Task: Add the "yellow" label to card.
Action: Mouse moved to (1112, 91)
Screenshot: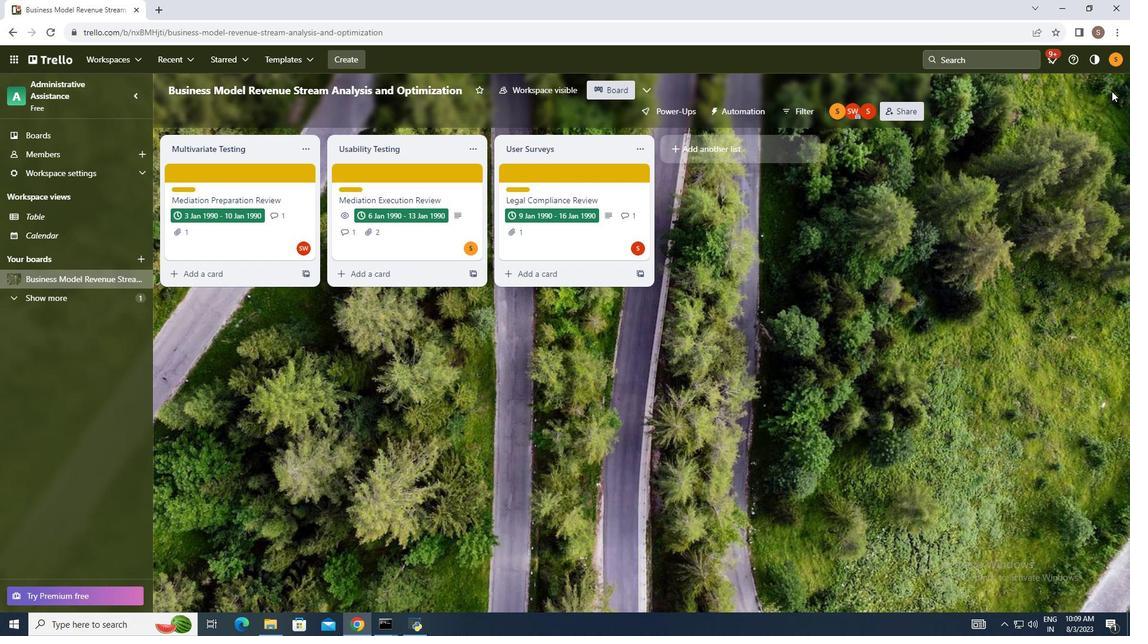 
Action: Mouse pressed left at (1112, 91)
Screenshot: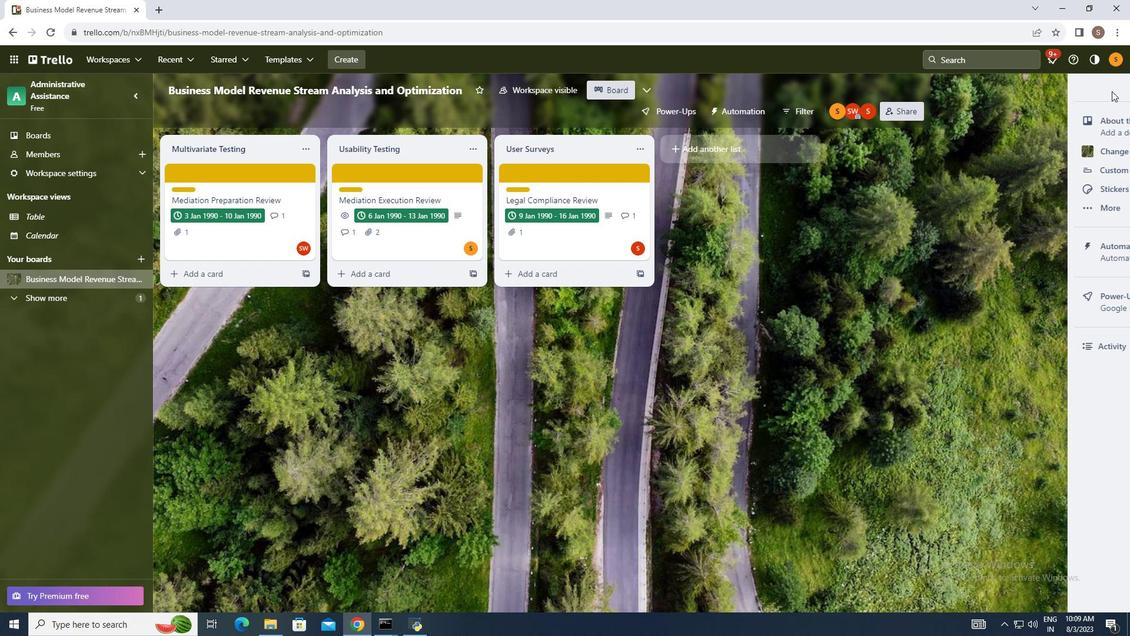
Action: Mouse moved to (1039, 253)
Screenshot: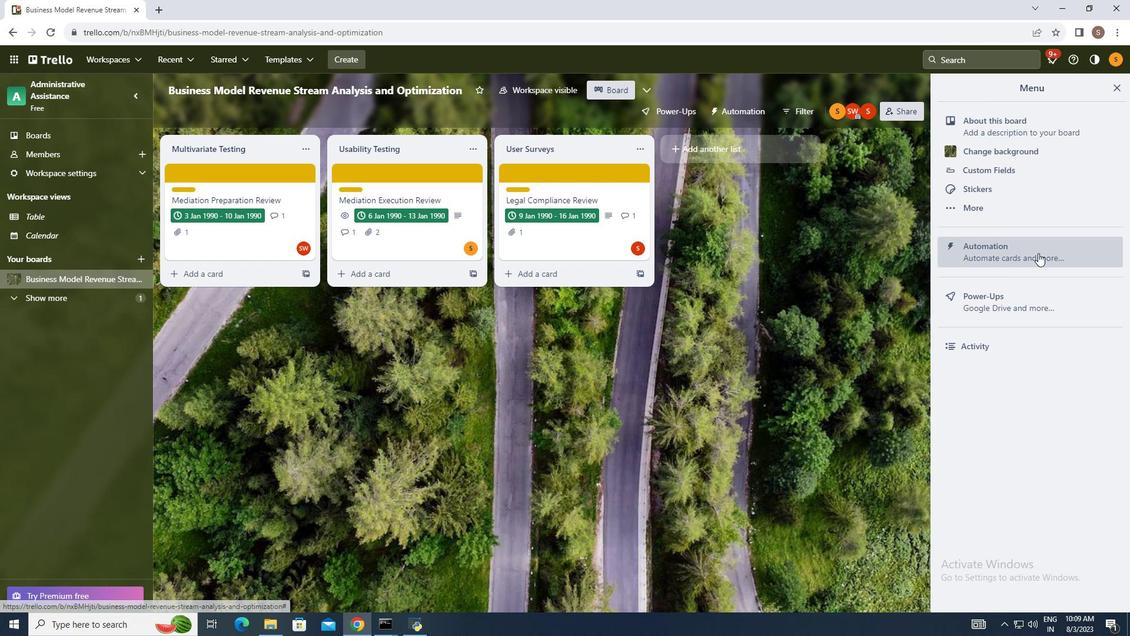 
Action: Mouse pressed left at (1039, 253)
Screenshot: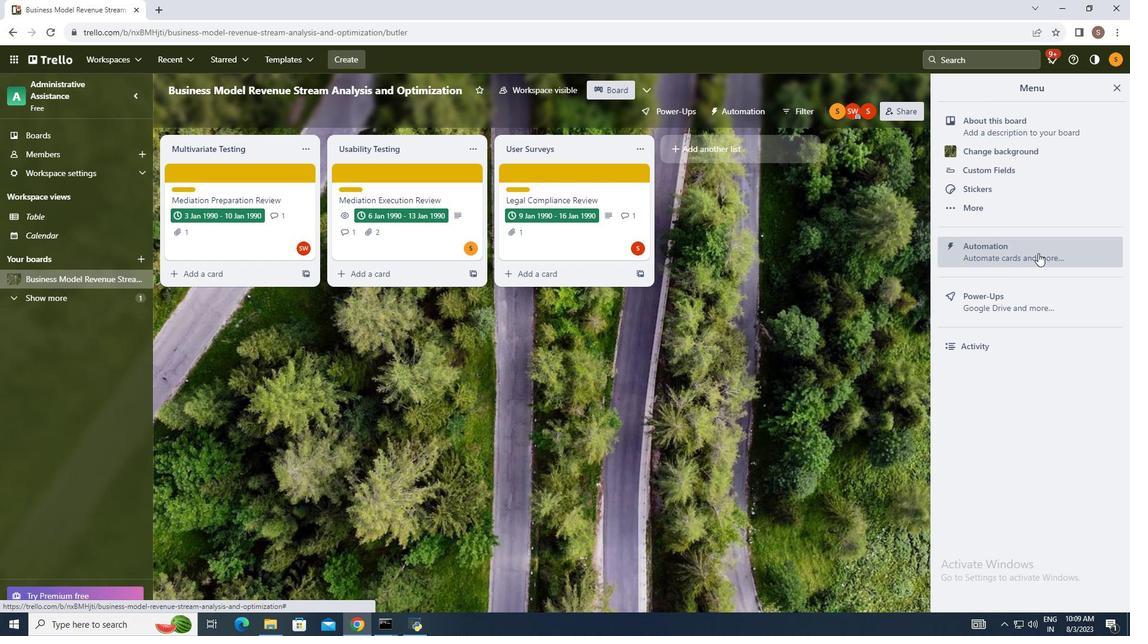
Action: Mouse moved to (215, 305)
Screenshot: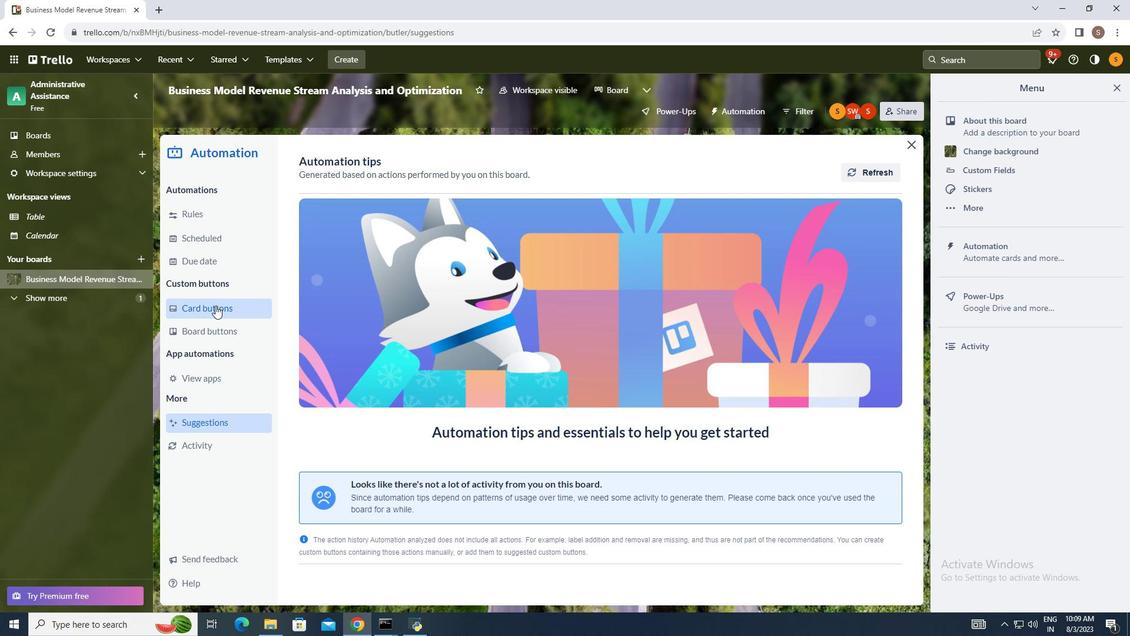 
Action: Mouse pressed left at (215, 305)
Screenshot: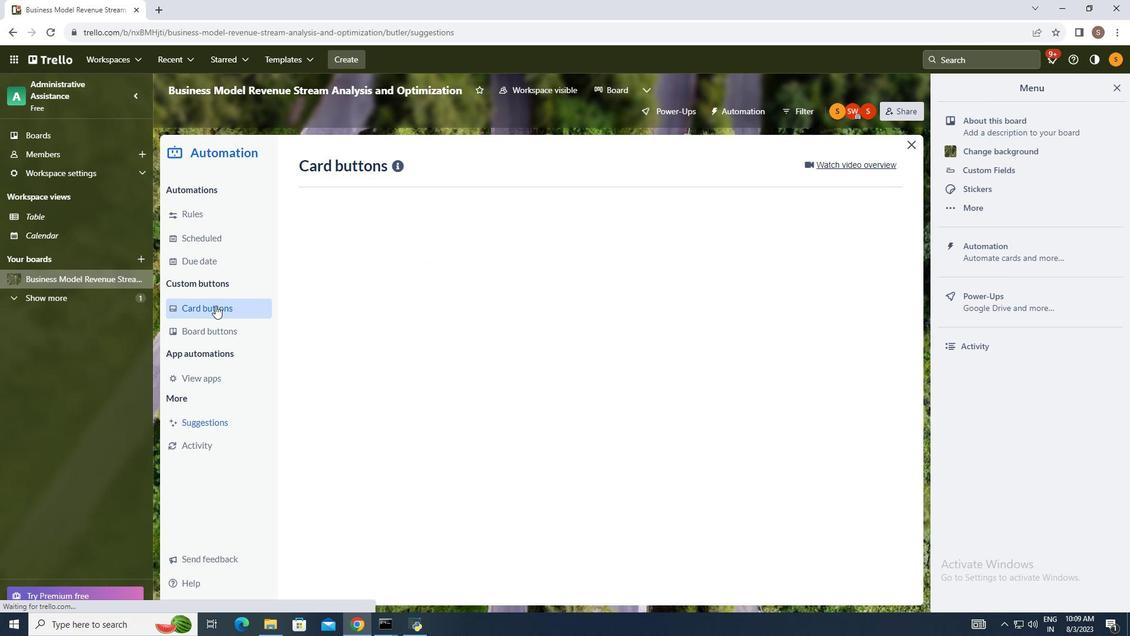 
Action: Mouse moved to (852, 169)
Screenshot: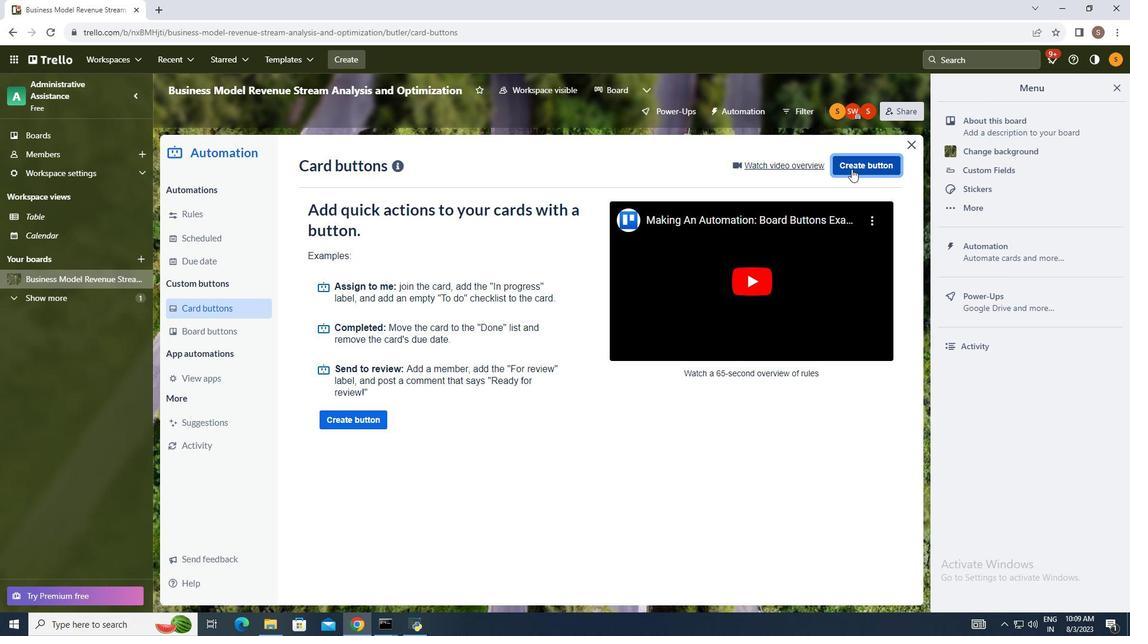 
Action: Mouse pressed left at (852, 169)
Screenshot: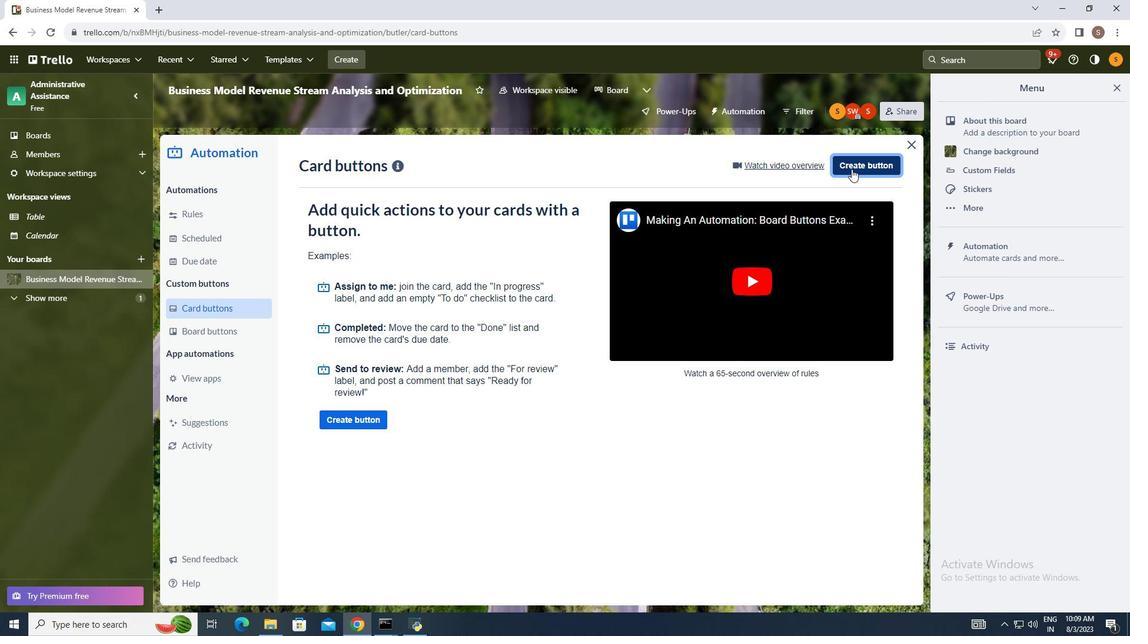
Action: Mouse moved to (557, 328)
Screenshot: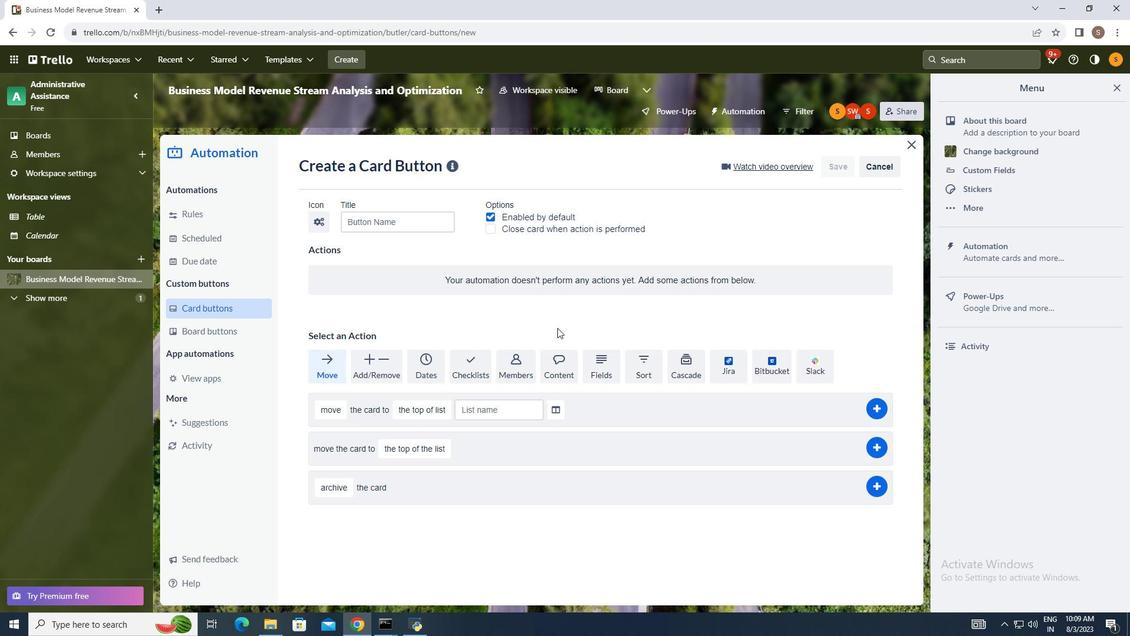
Action: Mouse pressed left at (557, 328)
Screenshot: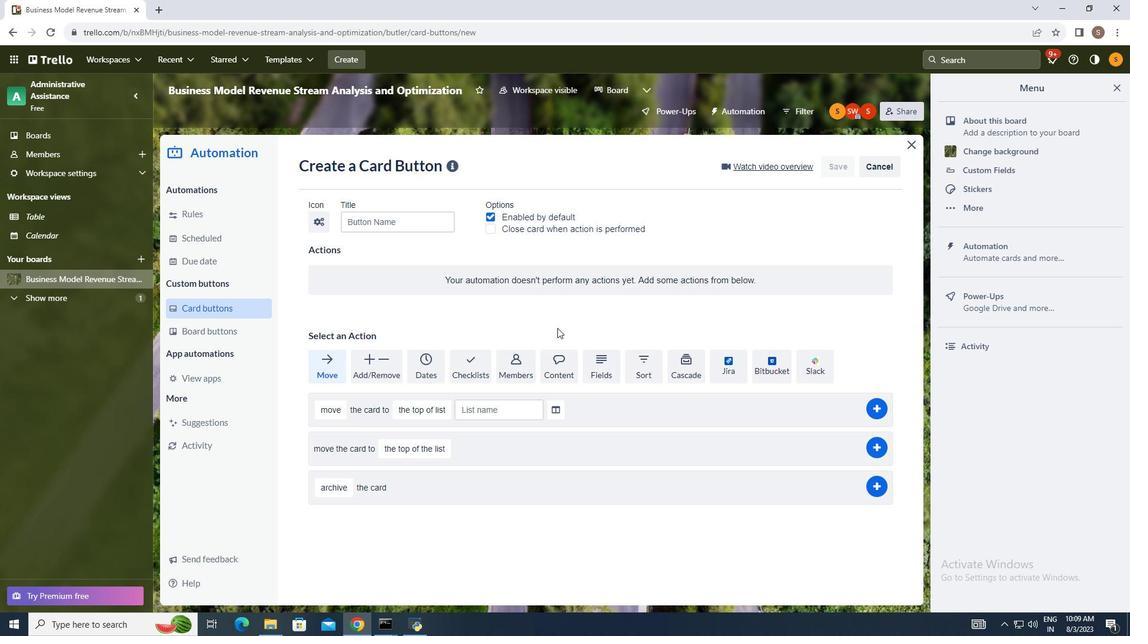 
Action: Mouse moved to (374, 369)
Screenshot: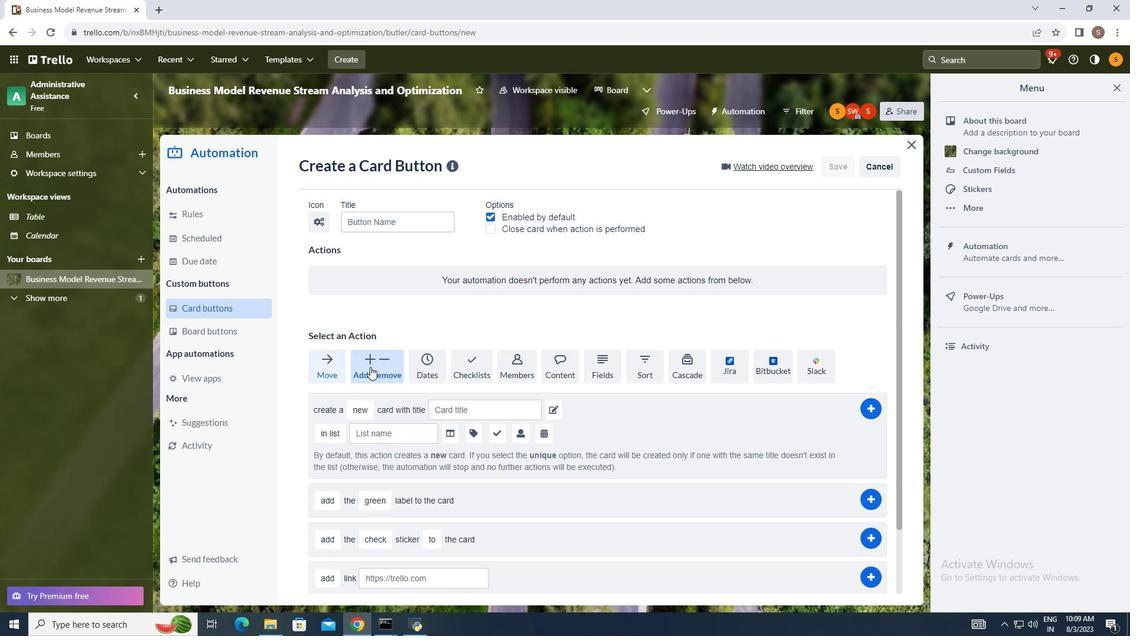 
Action: Mouse pressed left at (374, 369)
Screenshot: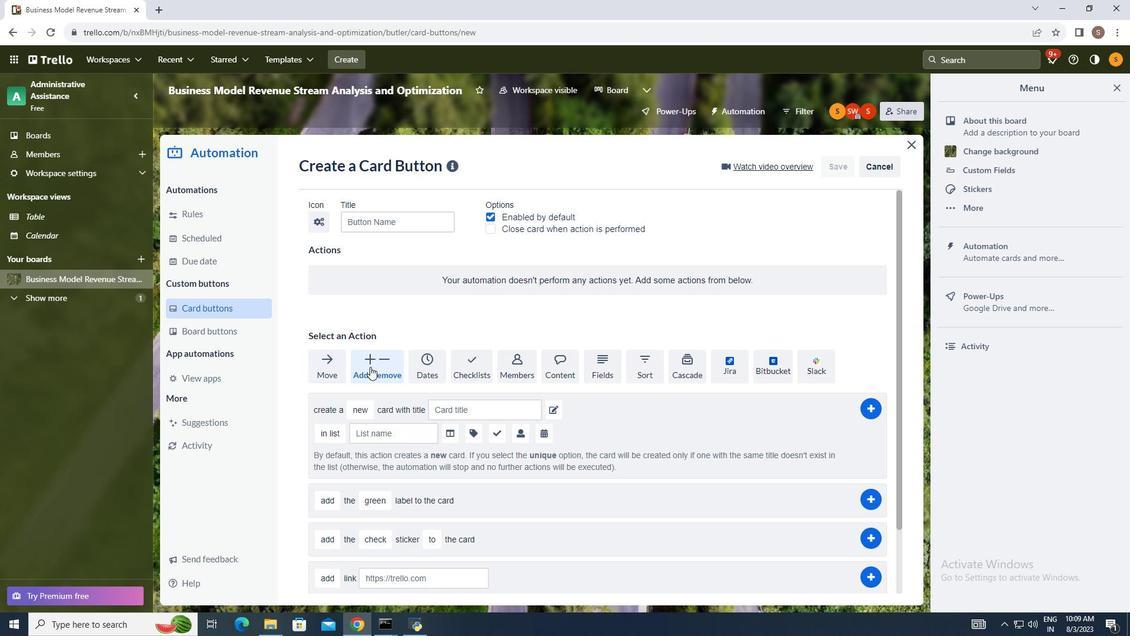
Action: Mouse moved to (319, 497)
Screenshot: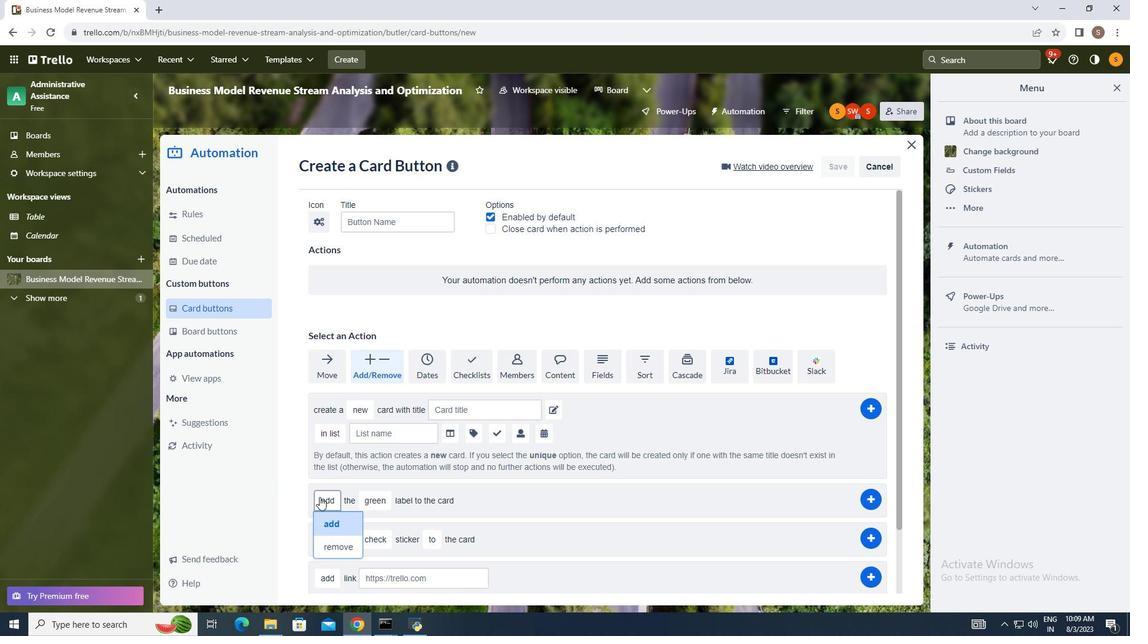 
Action: Mouse pressed left at (319, 497)
Screenshot: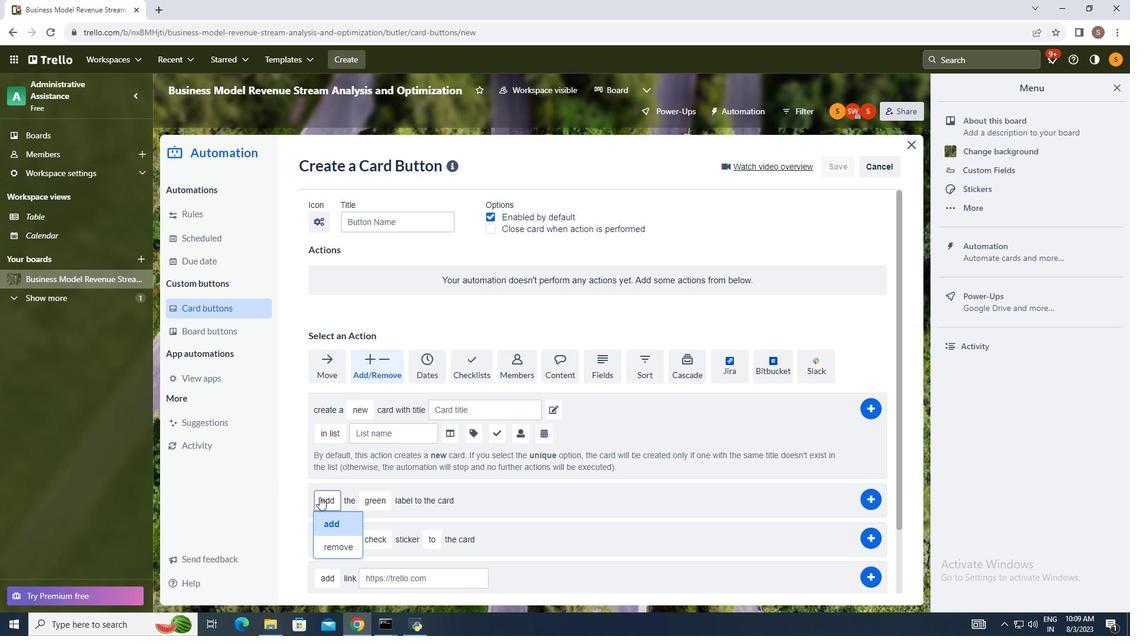 
Action: Mouse moved to (332, 521)
Screenshot: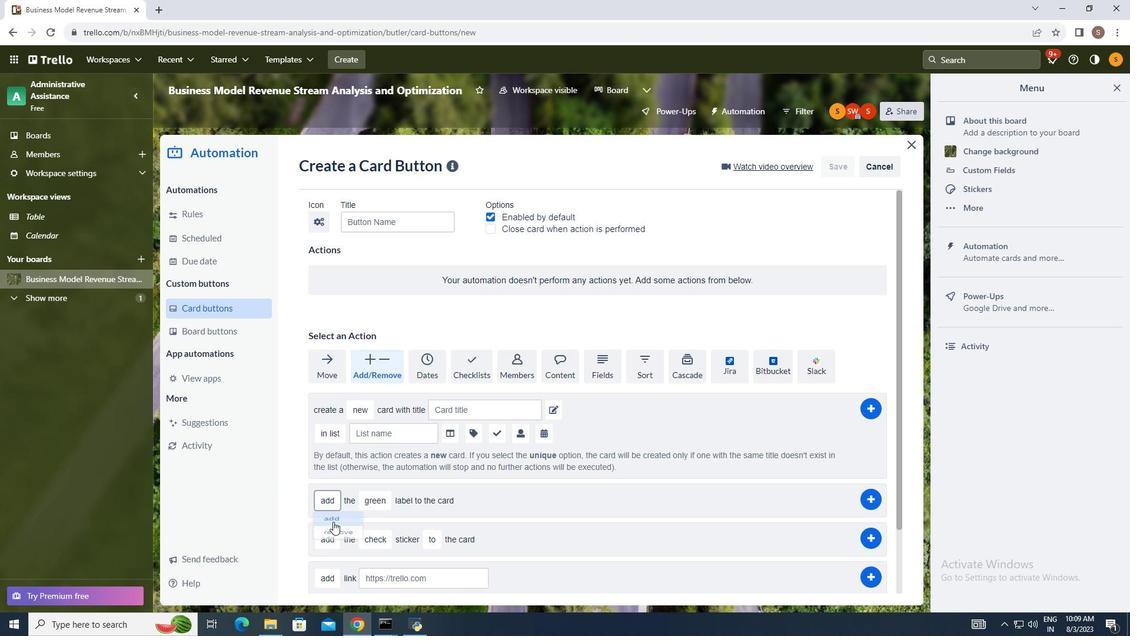 
Action: Mouse pressed left at (332, 521)
Screenshot: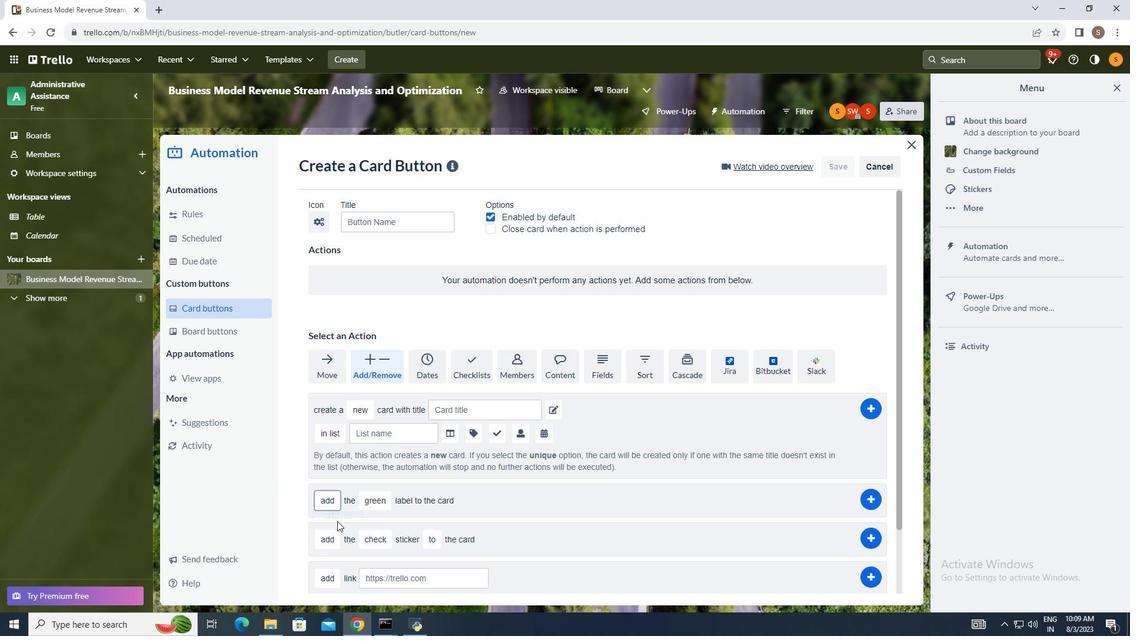 
Action: Mouse moved to (374, 505)
Screenshot: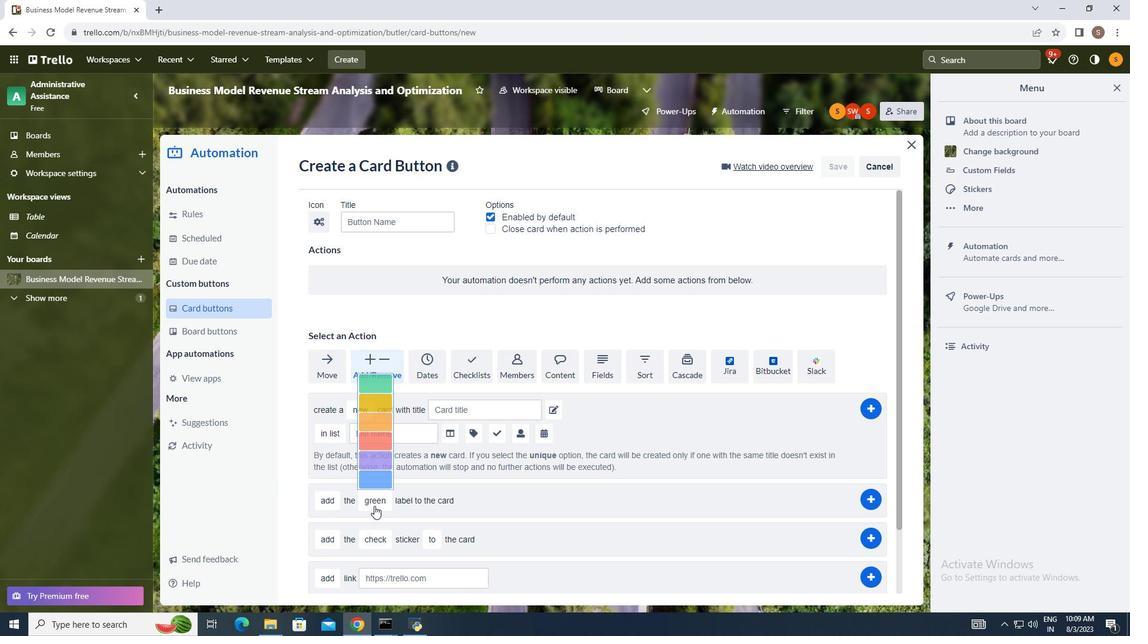 
Action: Mouse pressed left at (374, 505)
Screenshot: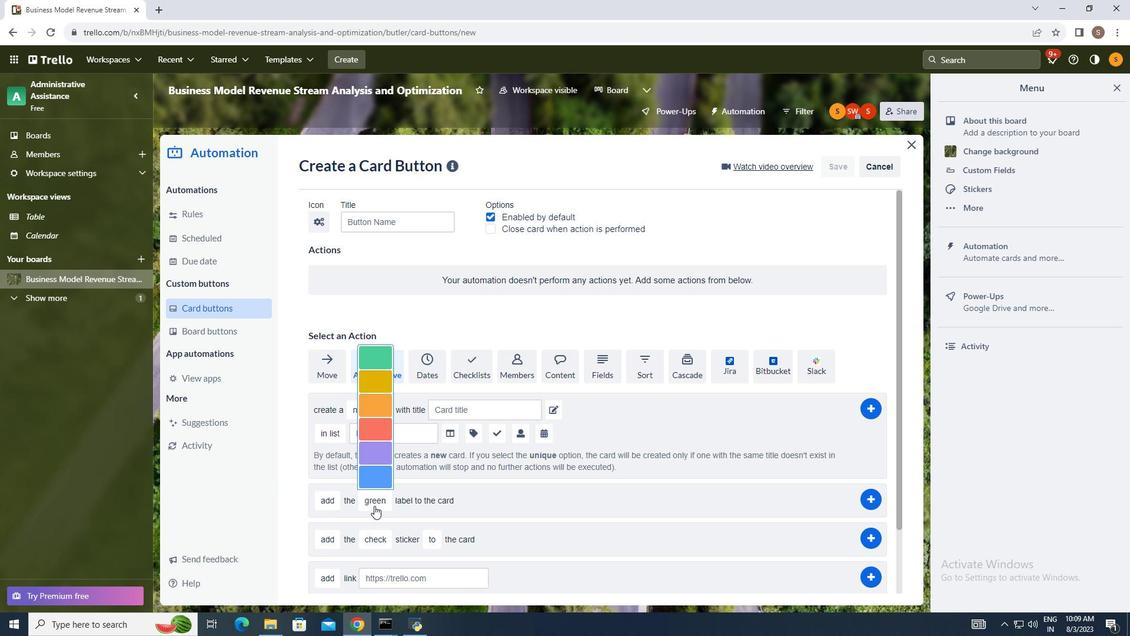 
Action: Mouse moved to (375, 379)
Screenshot: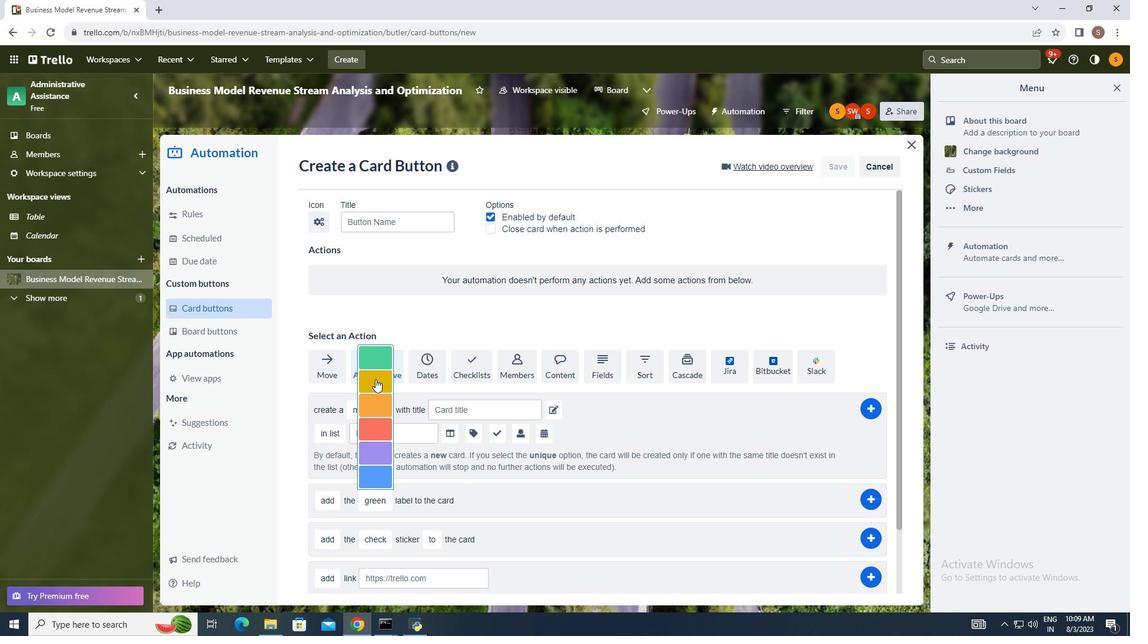 
Action: Mouse pressed left at (375, 379)
Screenshot: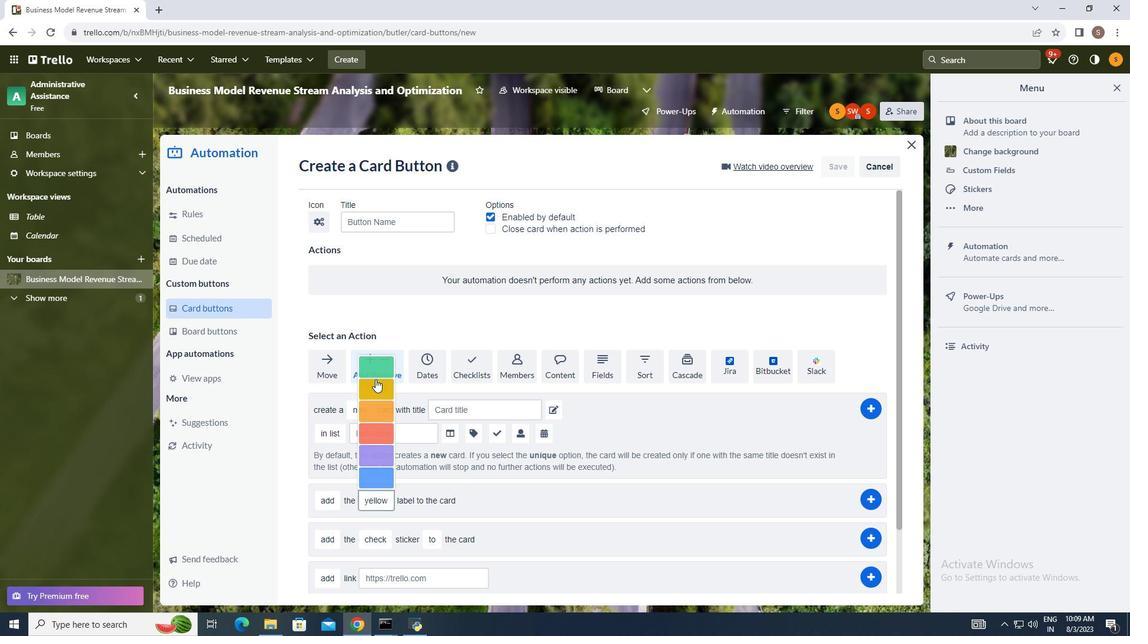 
Action: Mouse moved to (867, 497)
Screenshot: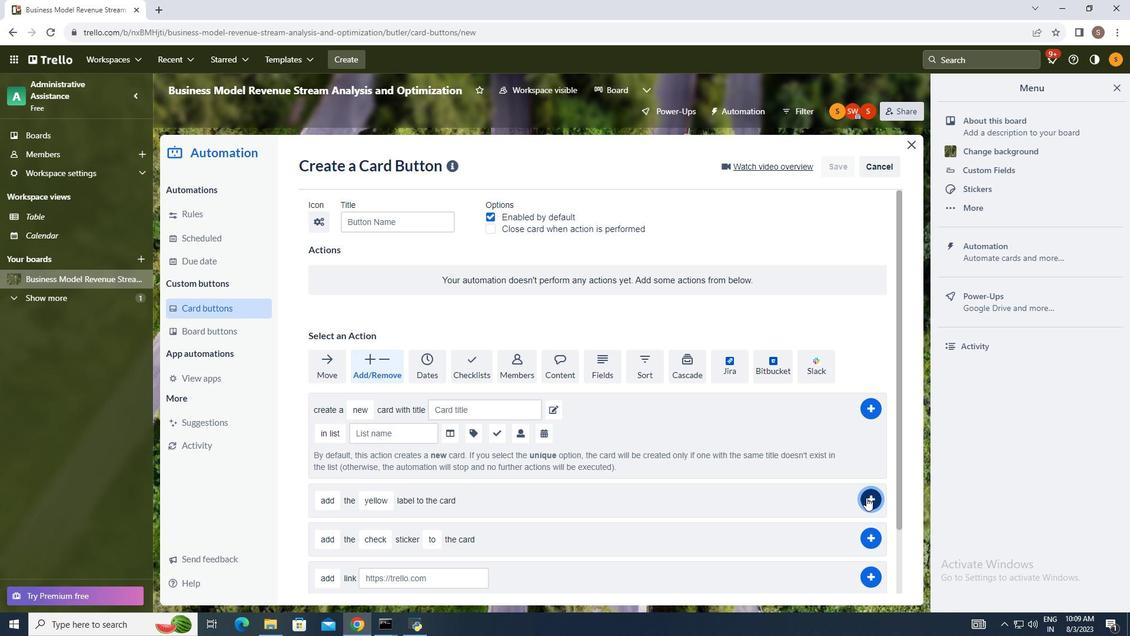 
Action: Mouse pressed left at (867, 497)
Screenshot: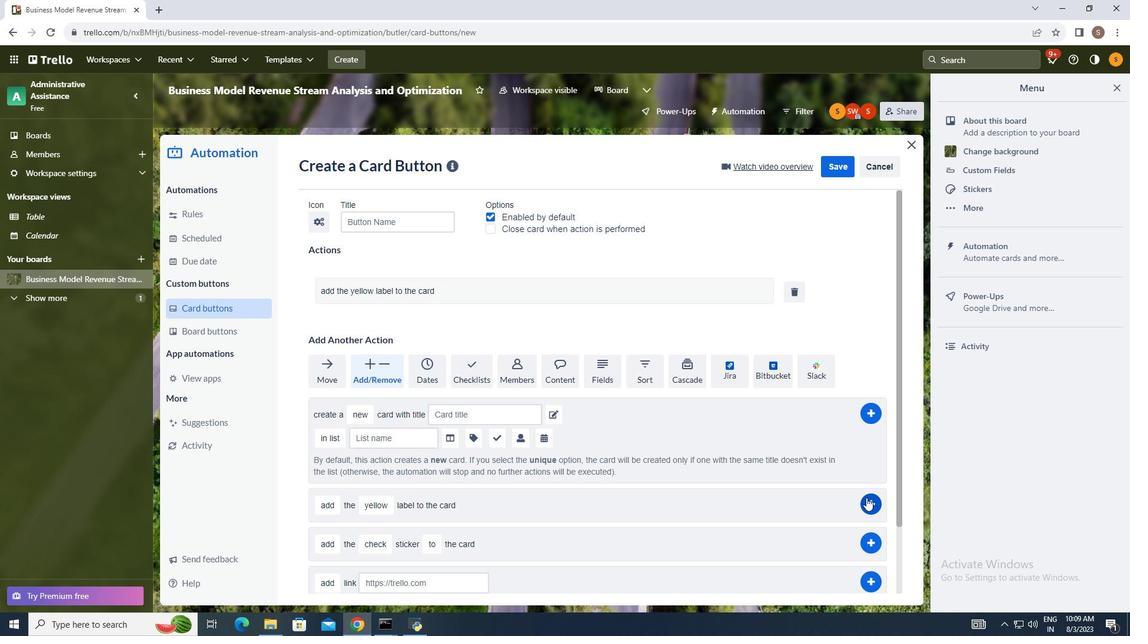 
Action: Mouse moved to (939, 488)
Screenshot: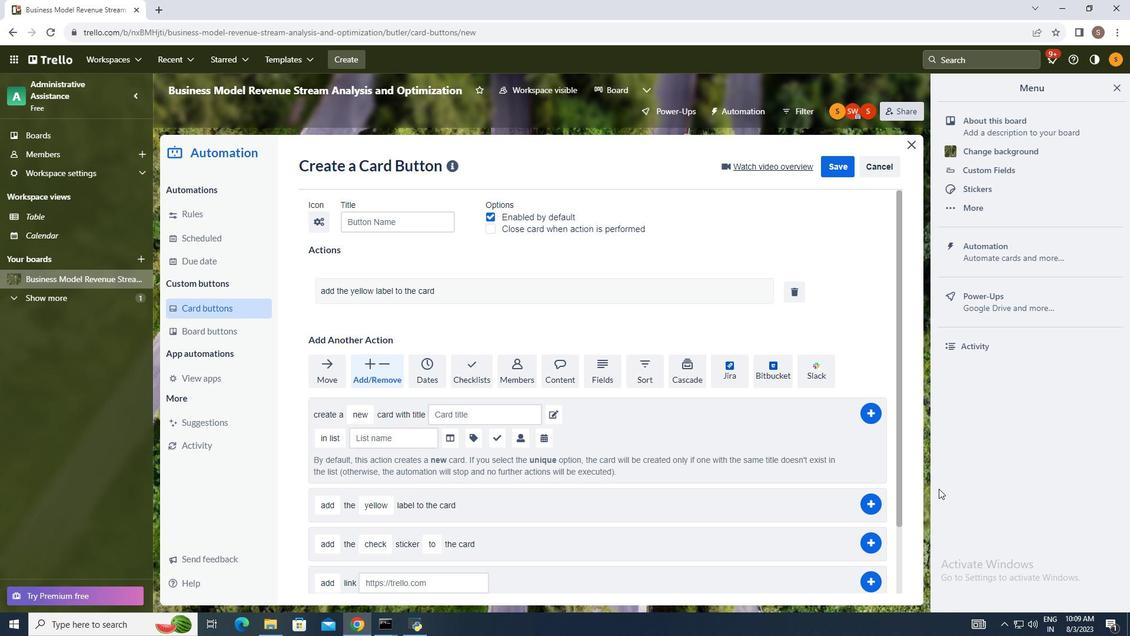 
